 Task: Clear the cookies and other site data from last hour.
Action: Mouse moved to (1179, 33)
Screenshot: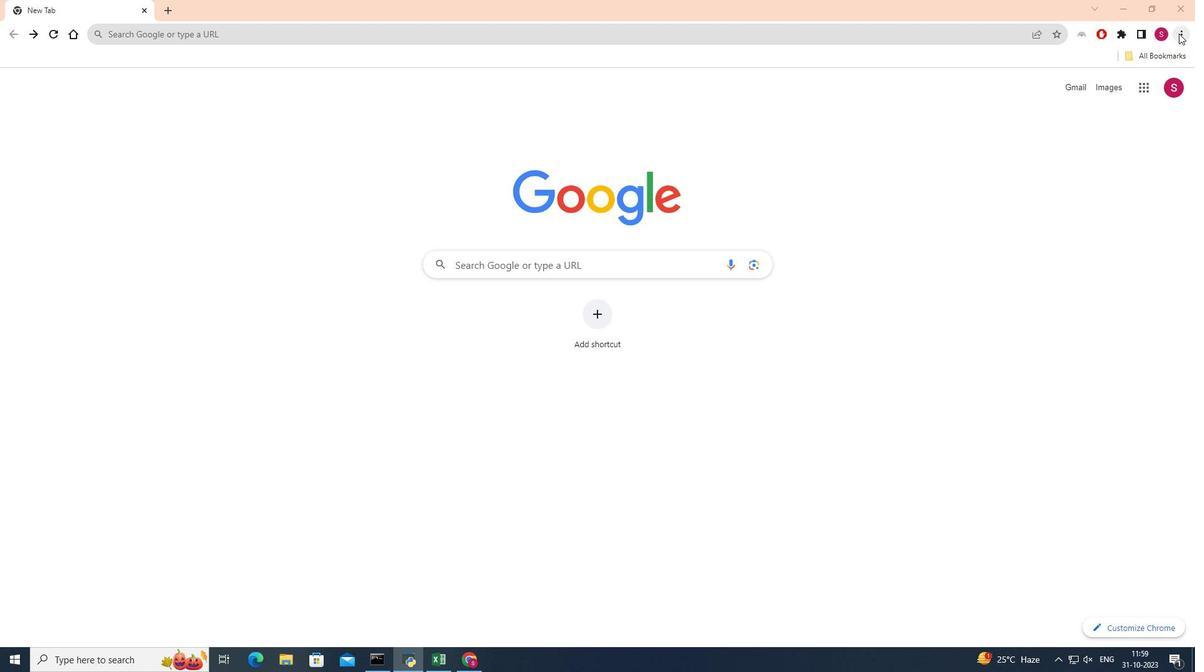 
Action: Mouse pressed left at (1179, 33)
Screenshot: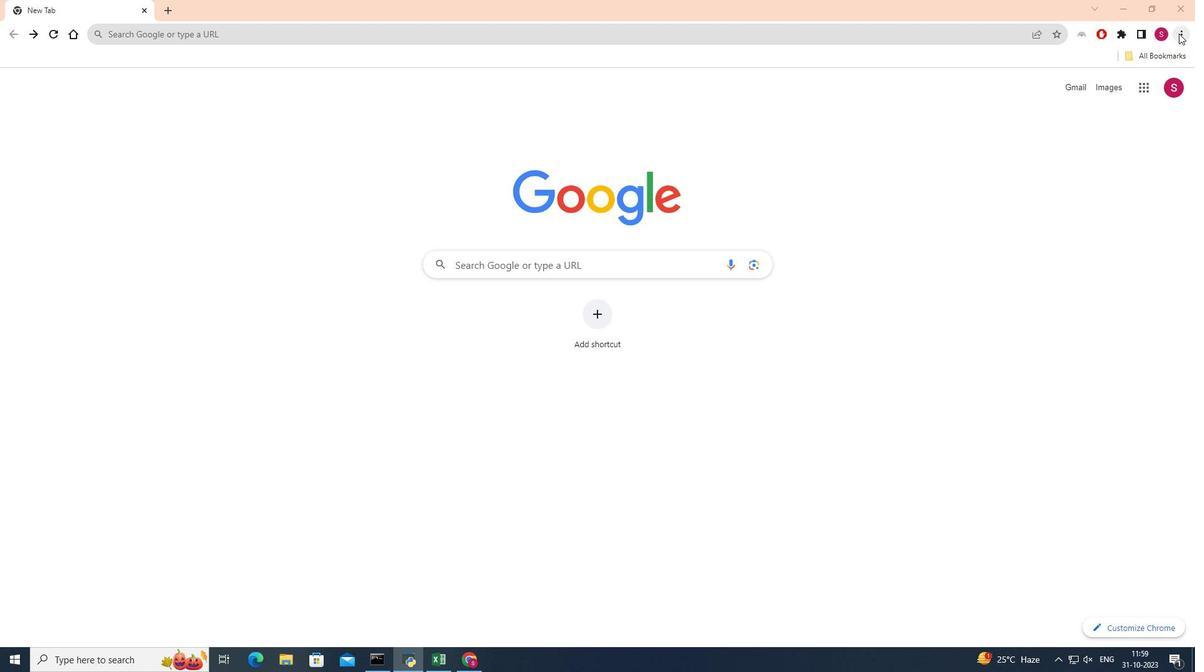 
Action: Mouse moved to (1040, 97)
Screenshot: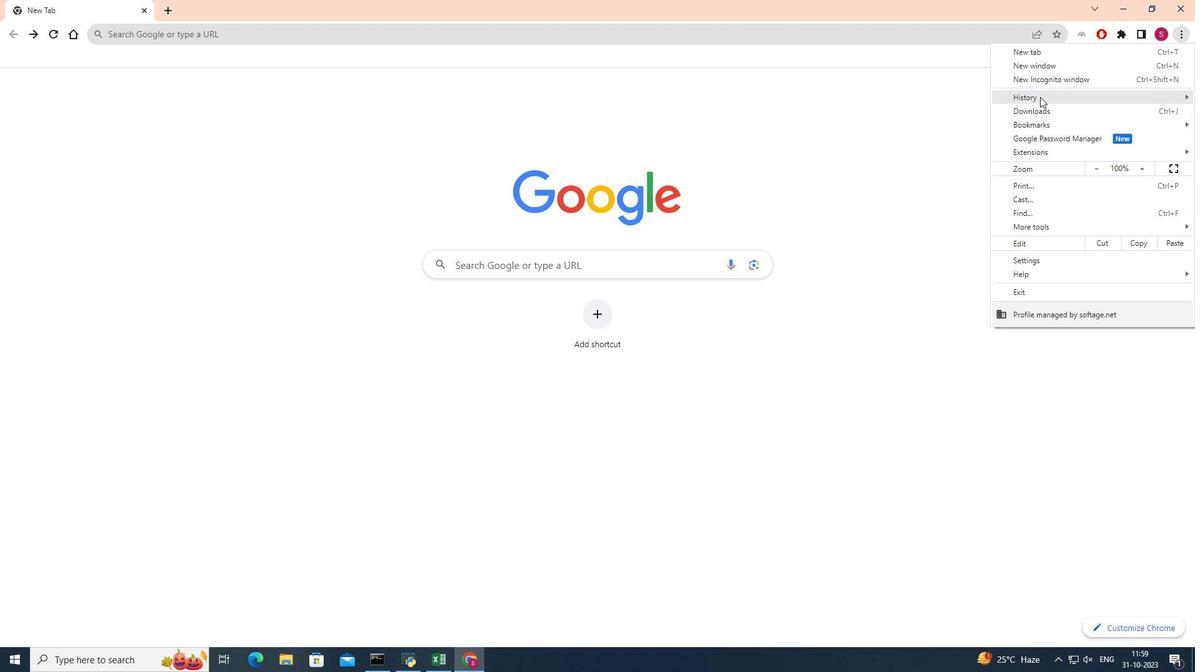 
Action: Mouse pressed left at (1040, 97)
Screenshot: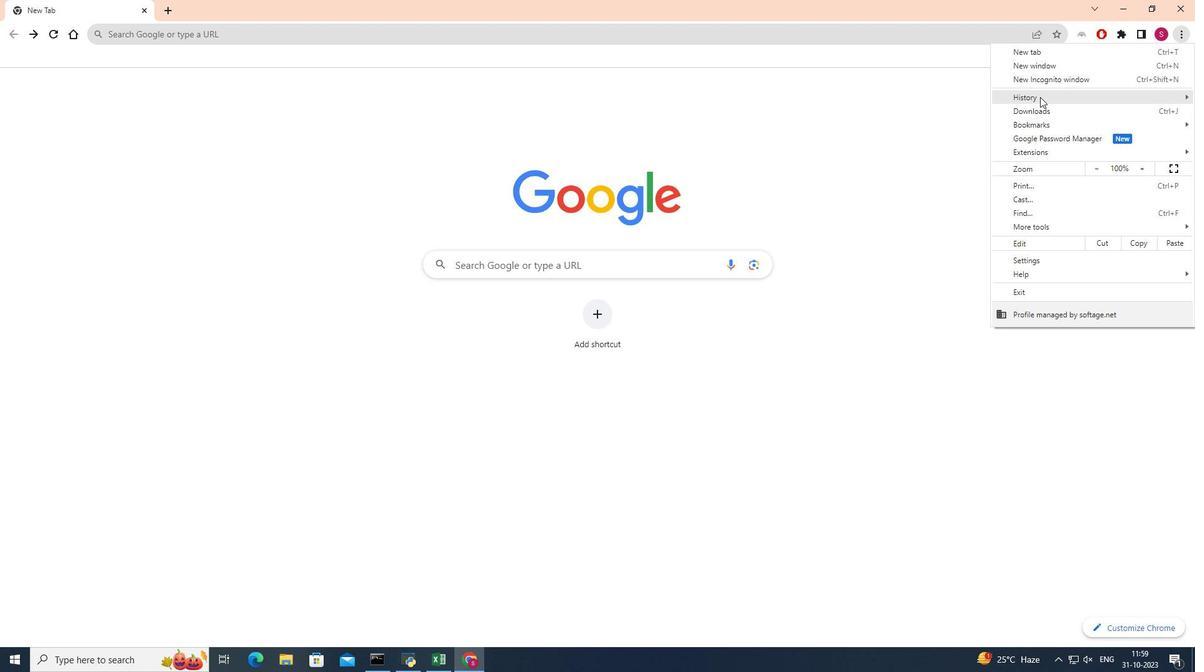 
Action: Mouse moved to (894, 97)
Screenshot: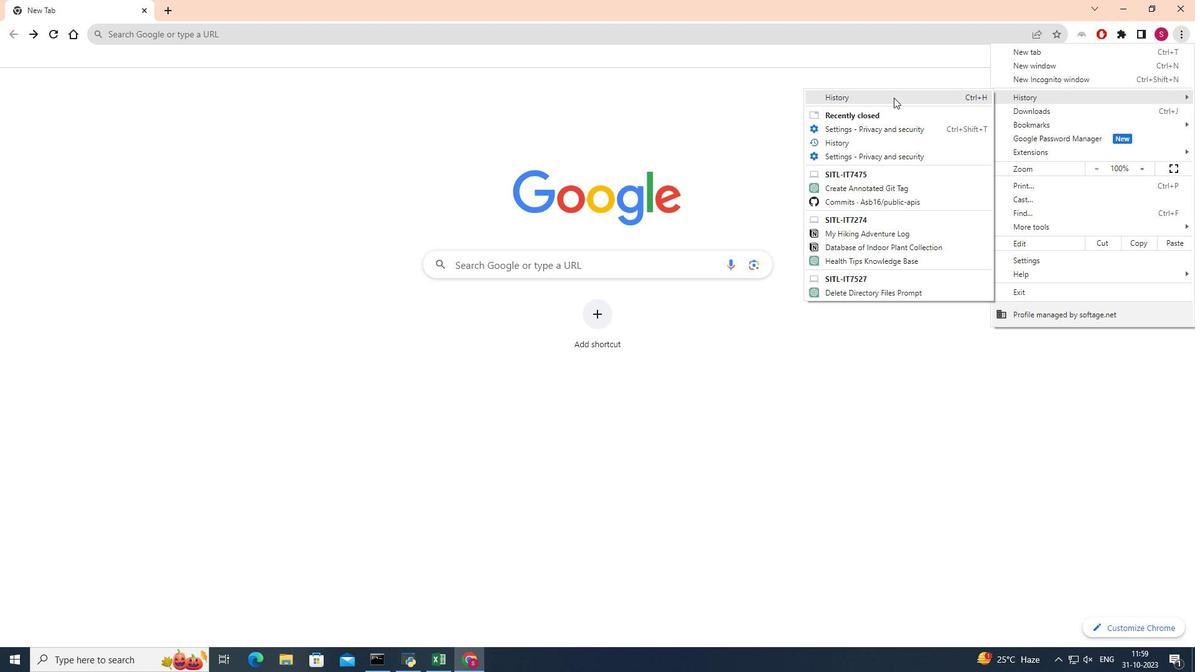
Action: Mouse pressed left at (894, 97)
Screenshot: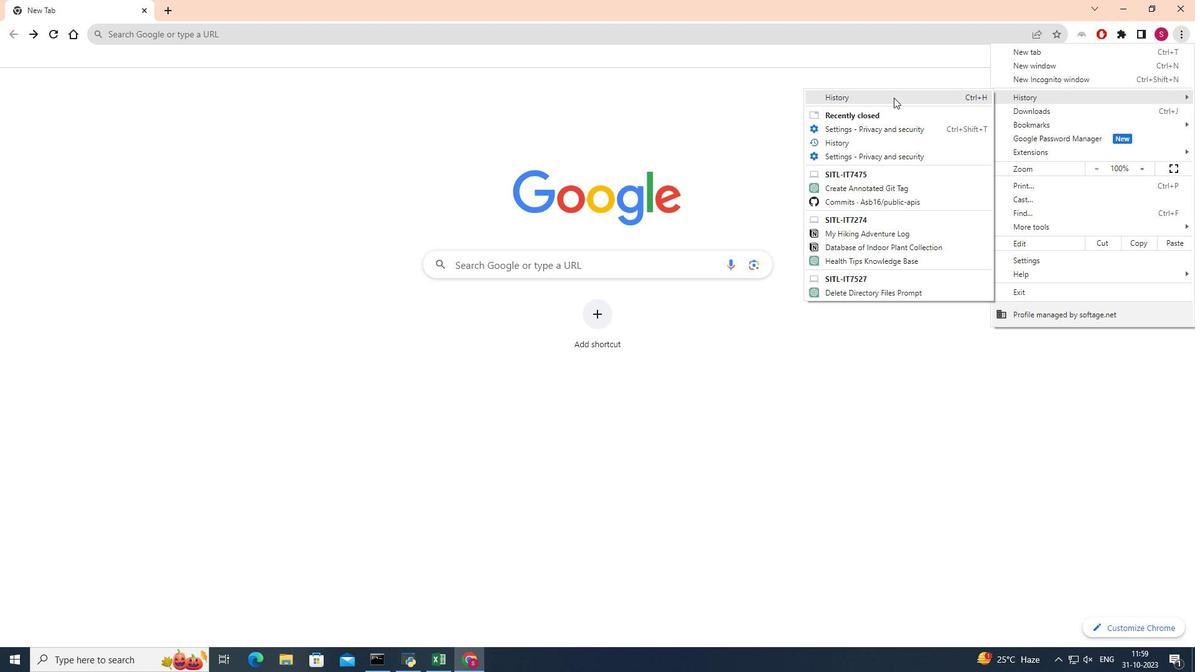 
Action: Mouse moved to (96, 150)
Screenshot: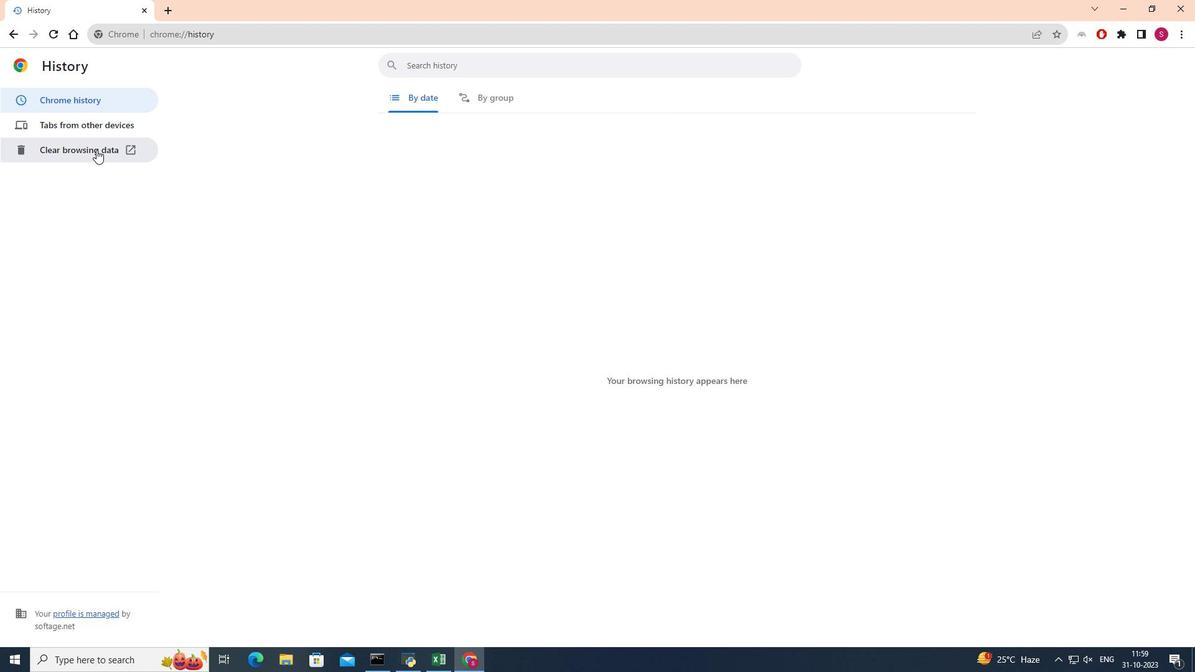 
Action: Mouse pressed left at (96, 150)
Screenshot: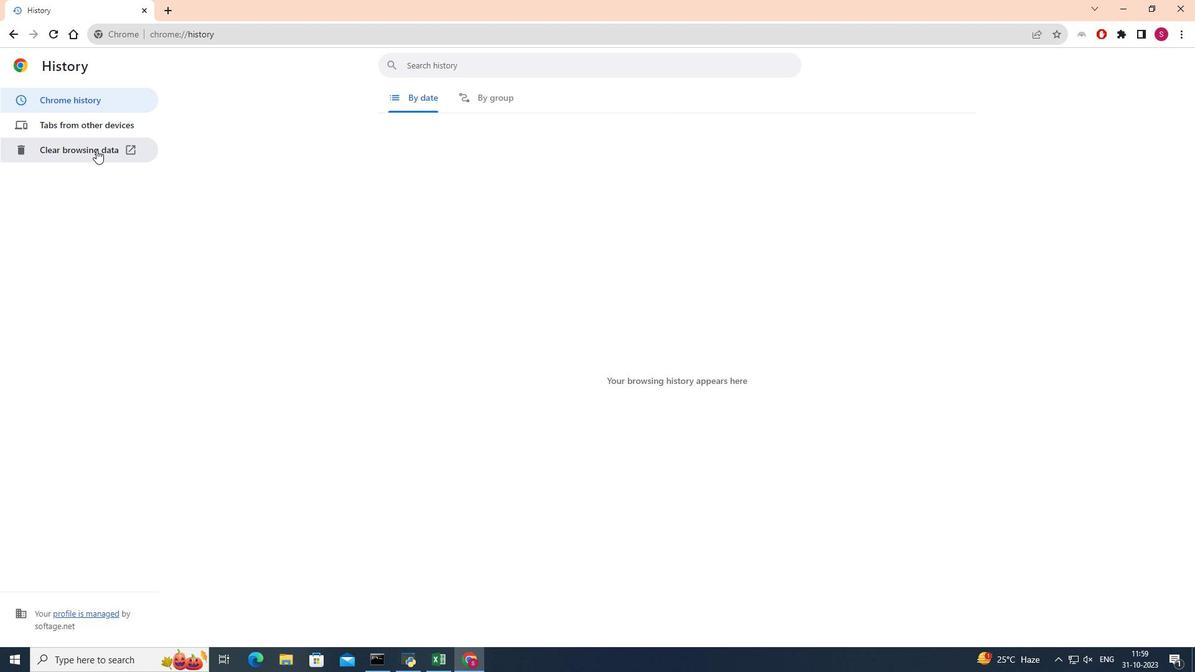 
Action: Mouse moved to (616, 228)
Screenshot: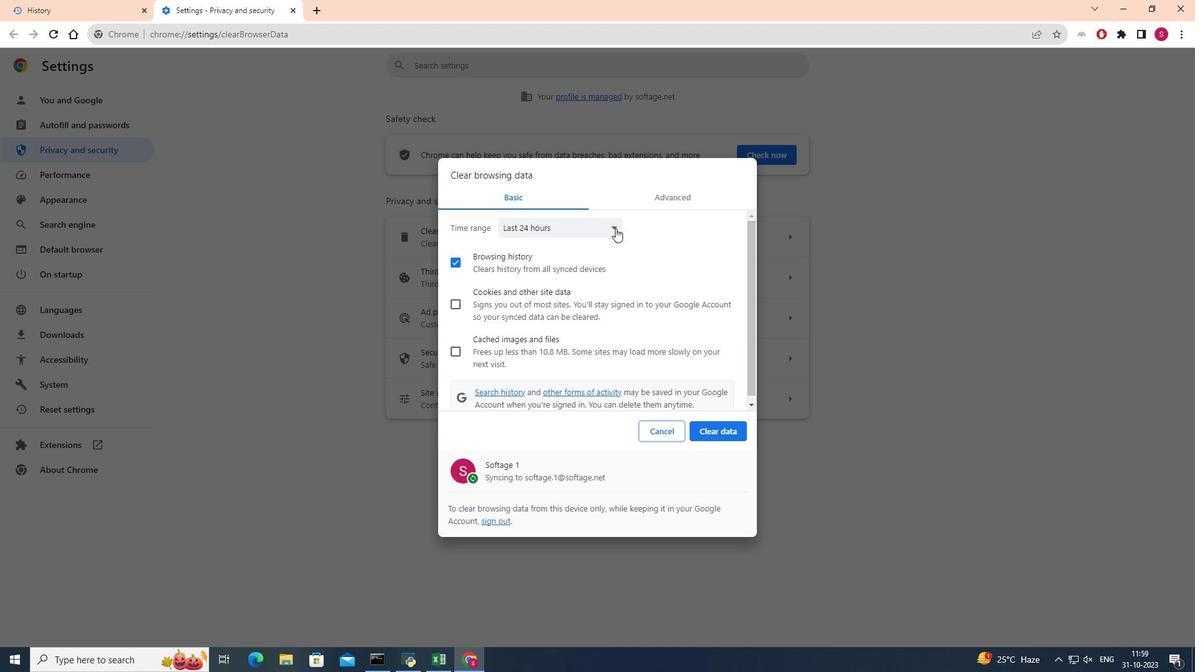 
Action: Mouse pressed left at (616, 228)
Screenshot: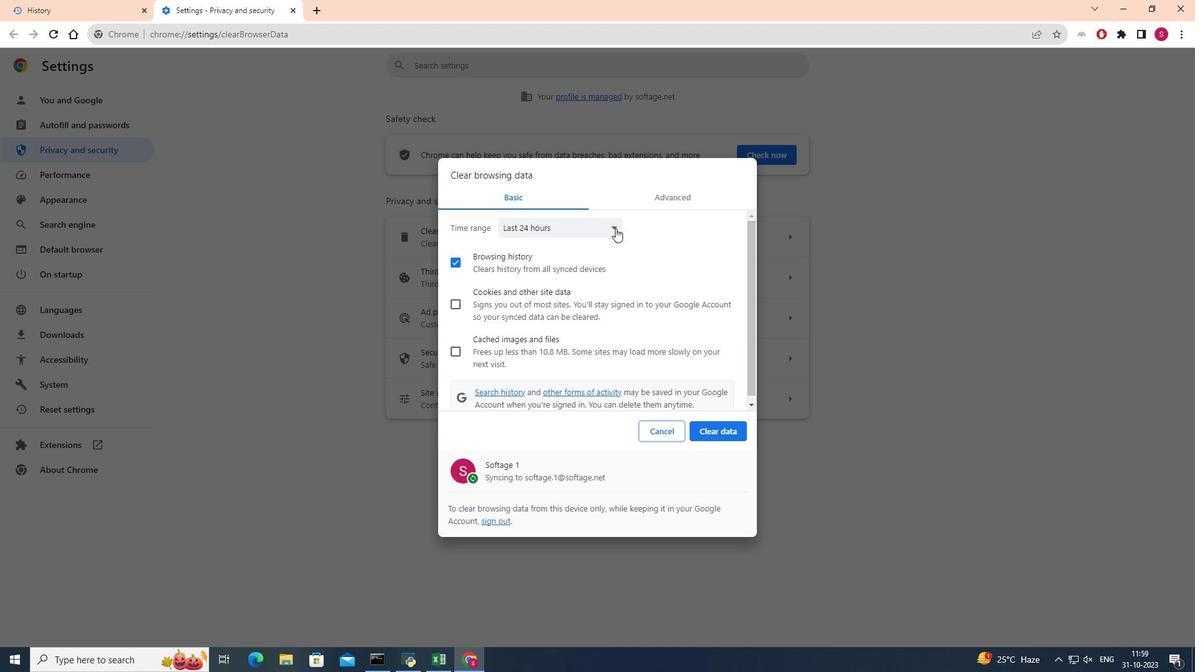 
Action: Mouse moved to (531, 242)
Screenshot: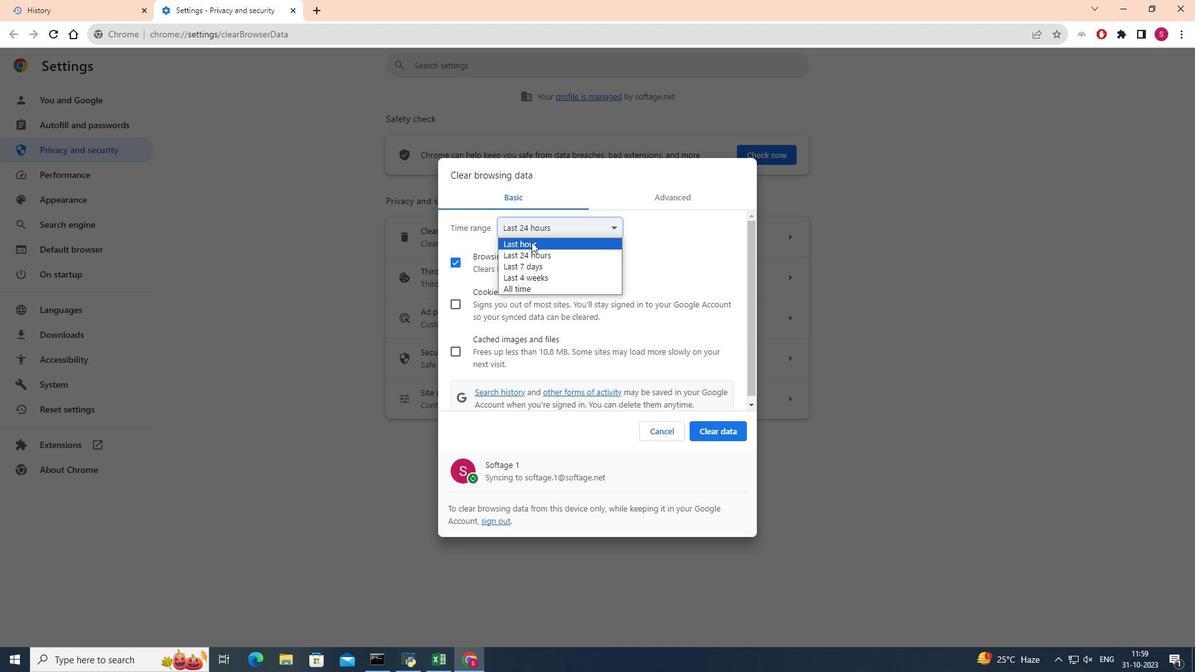 
Action: Mouse pressed left at (531, 242)
Screenshot: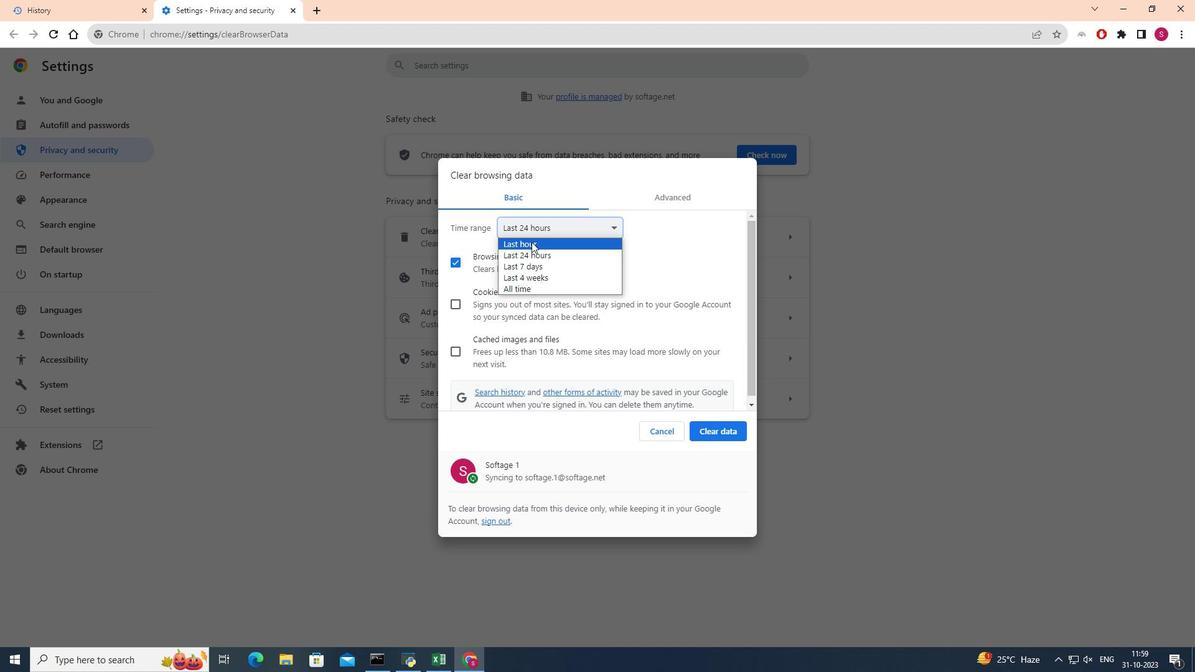 
Action: Mouse moved to (455, 306)
Screenshot: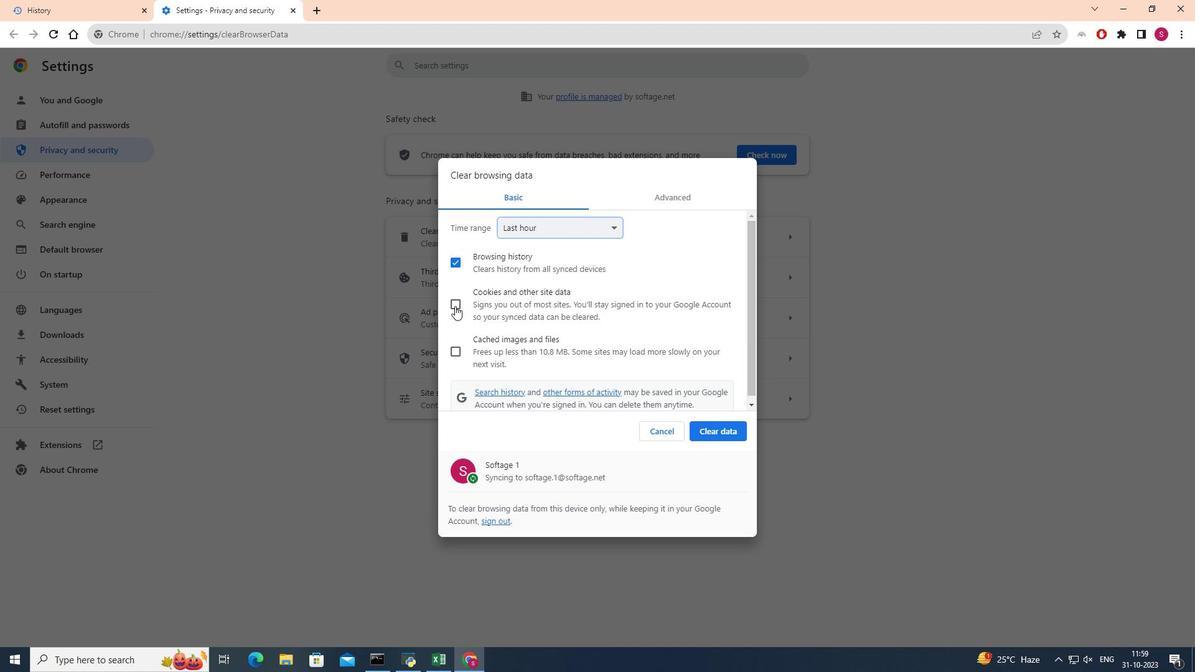 
Action: Mouse pressed left at (455, 306)
Screenshot: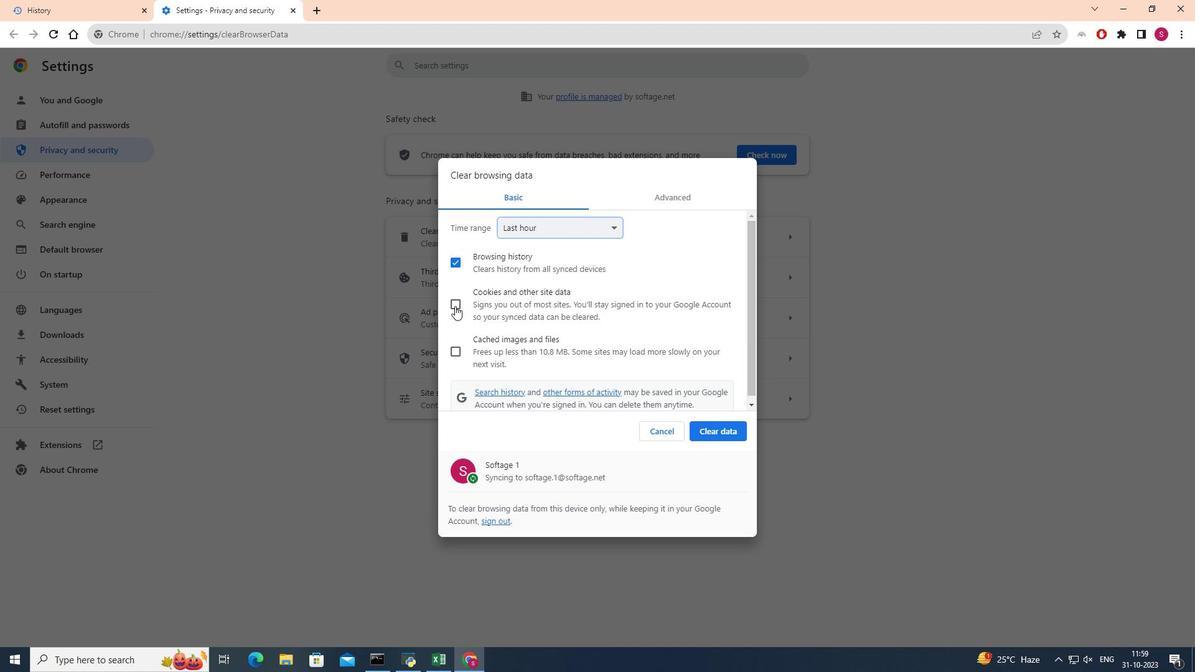 
Action: Mouse moved to (455, 262)
Screenshot: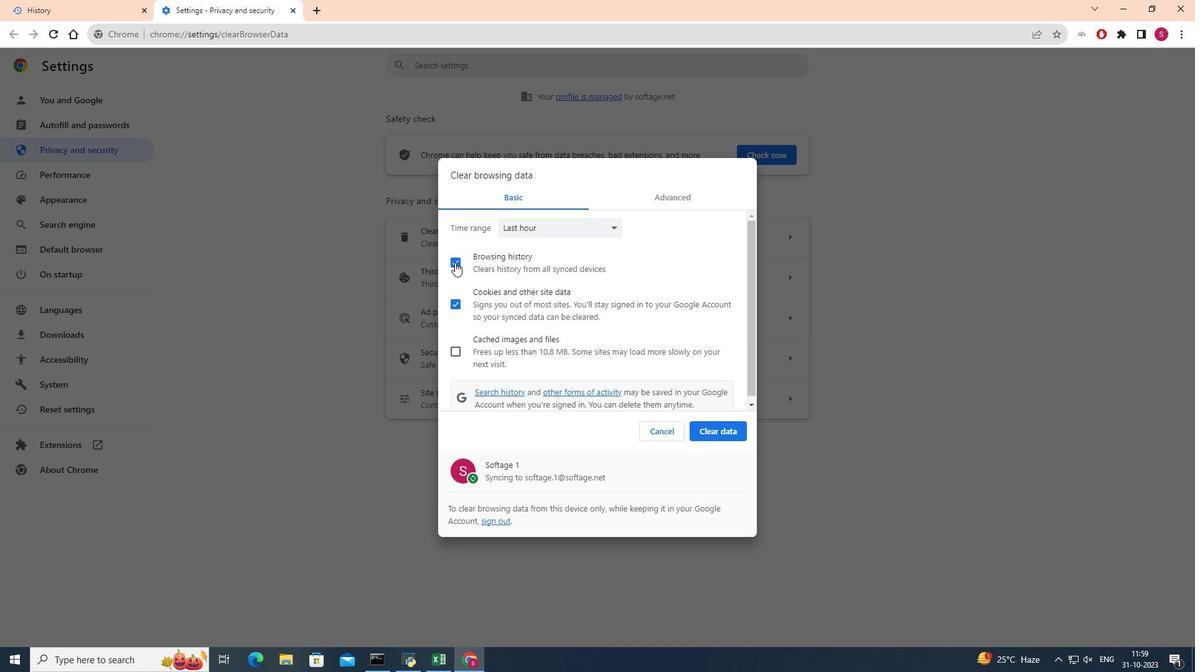 
Action: Mouse pressed left at (455, 262)
Screenshot: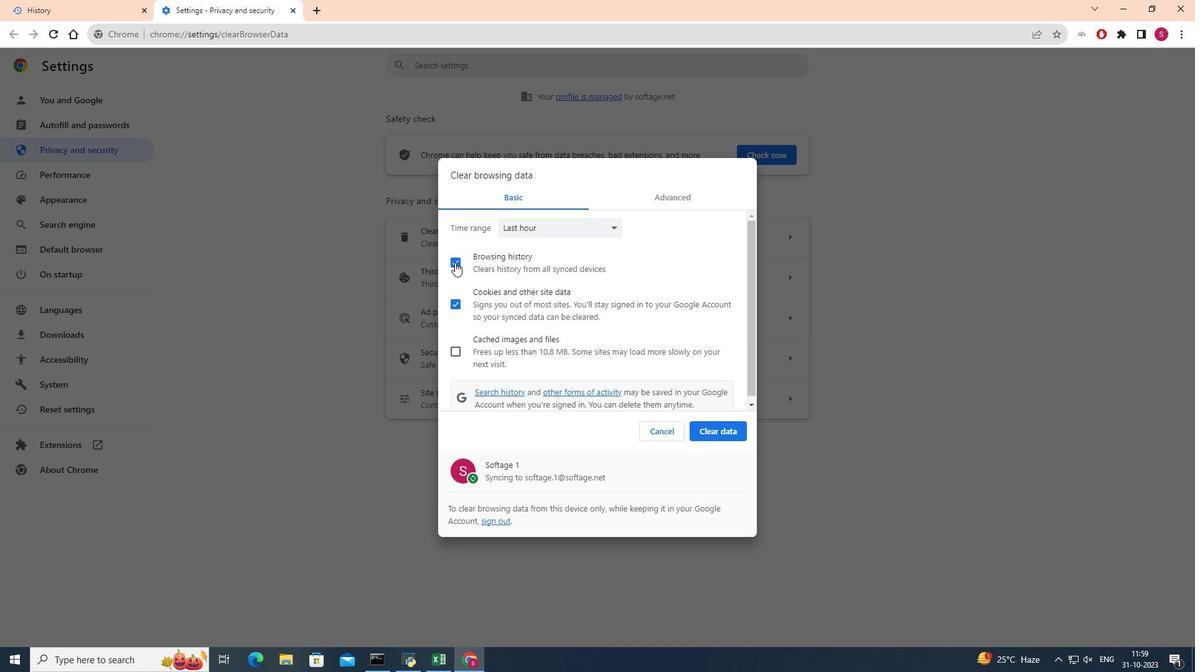 
Action: Mouse moved to (715, 432)
Screenshot: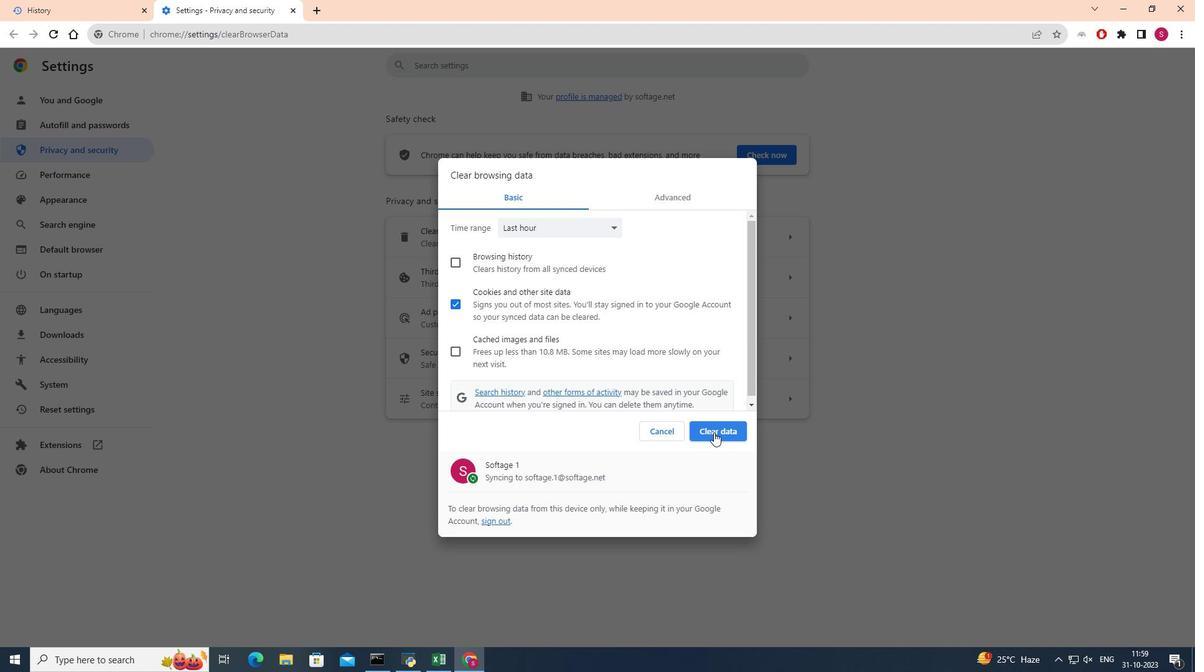 
Action: Mouse pressed left at (715, 432)
Screenshot: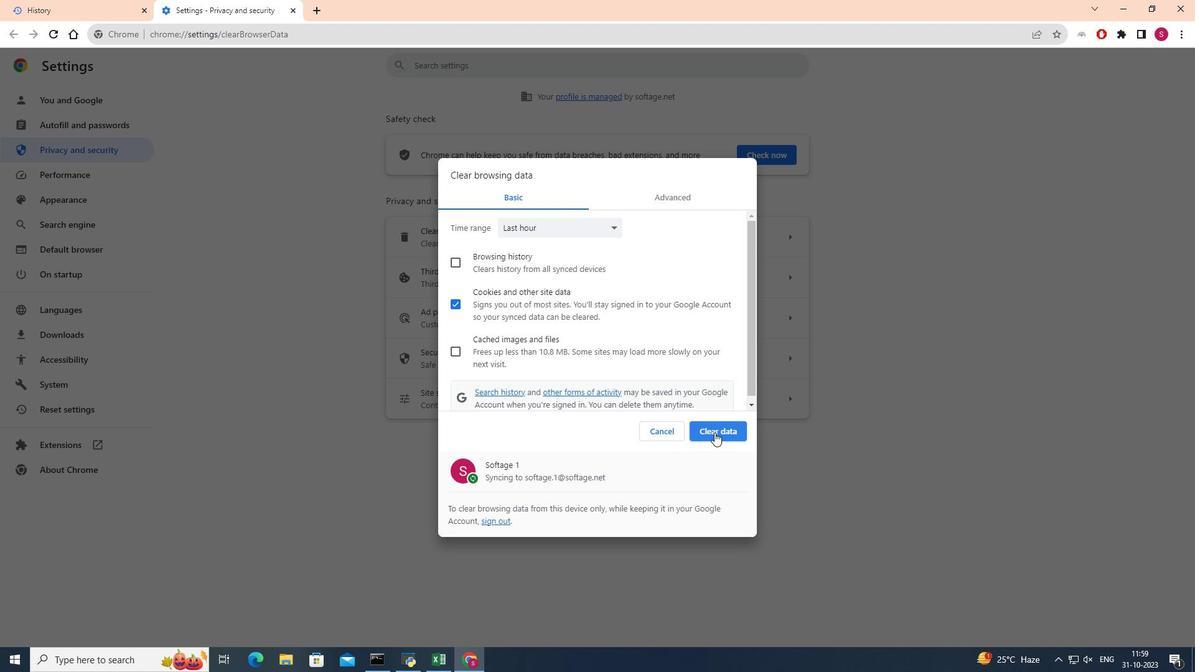 
Action: Mouse moved to (863, 366)
Screenshot: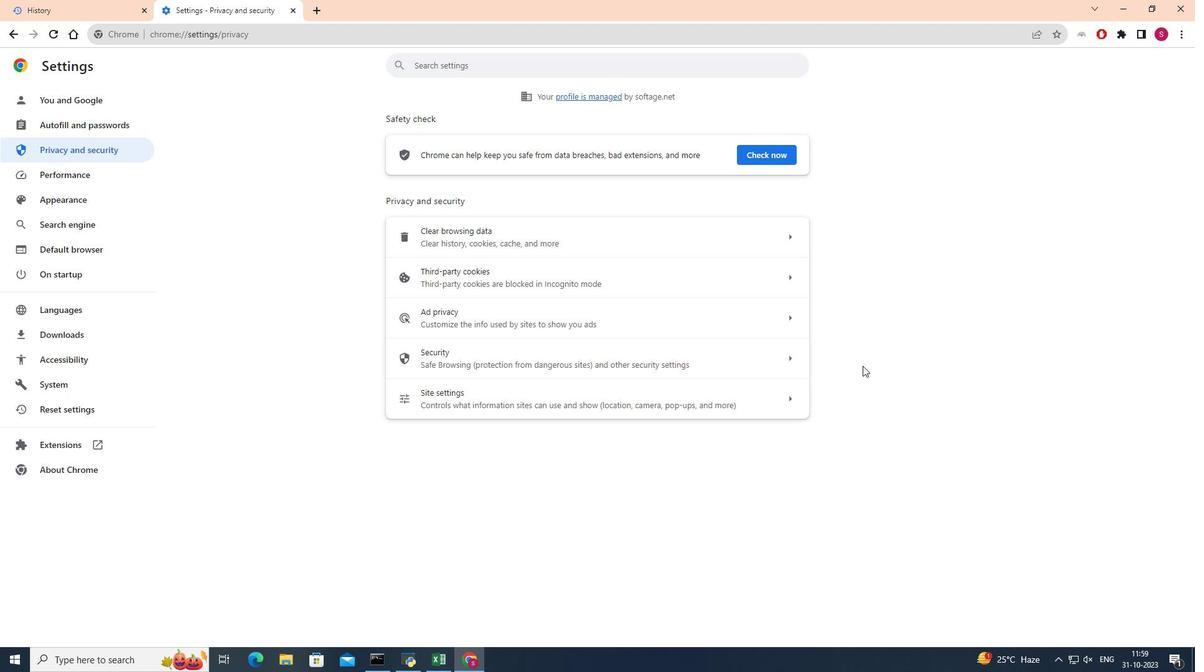 
